Task: Add Eboost SUPER POWDER Energy + Vitamins, Pink Lemonade flavor to the cart.
Action: Mouse pressed left at (21, 83)
Screenshot: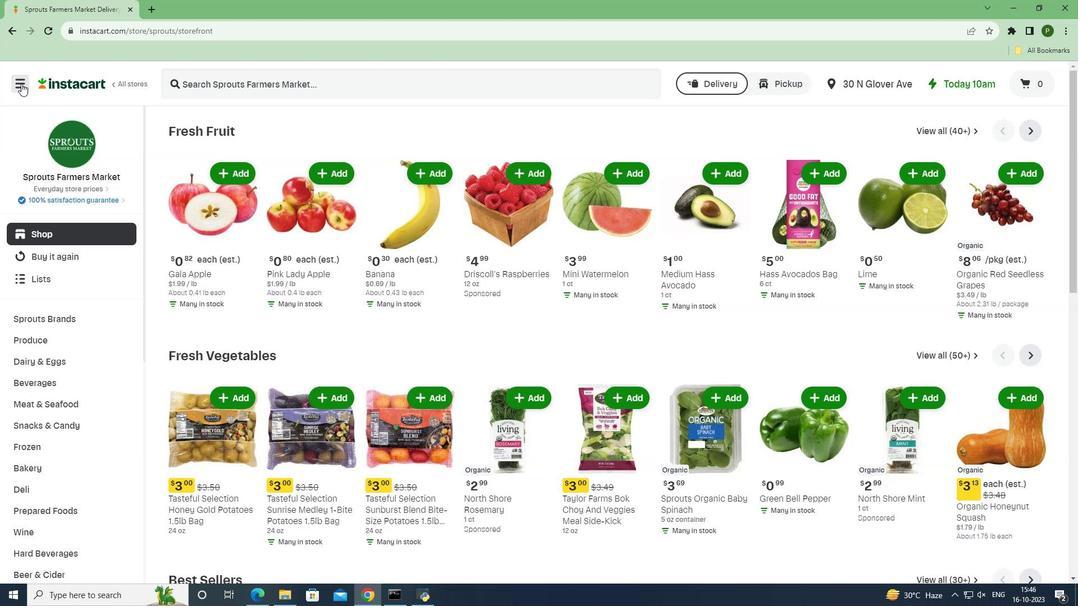 
Action: Mouse moved to (31, 292)
Screenshot: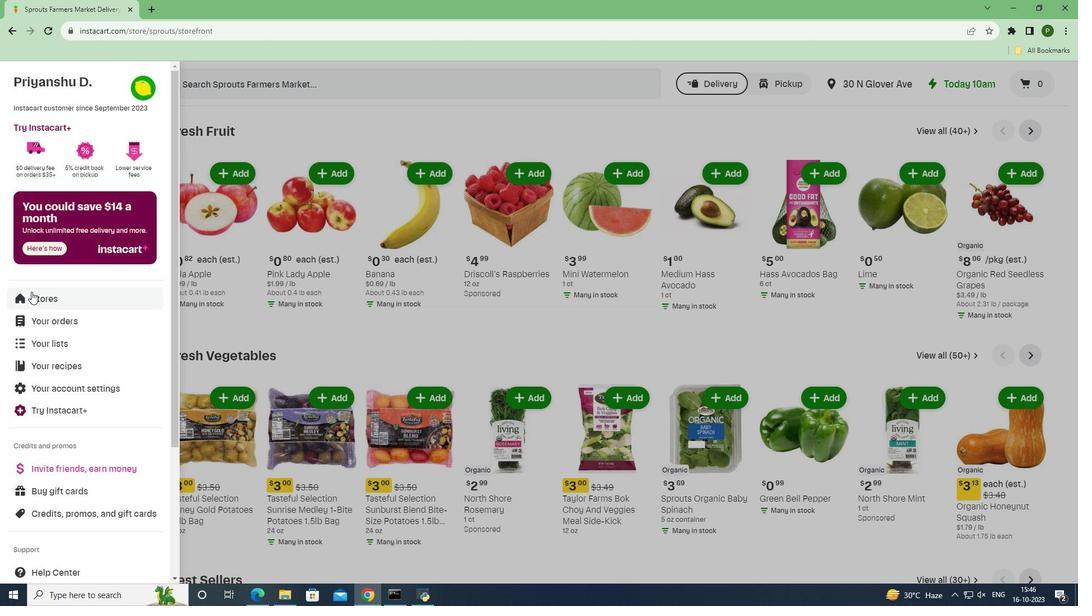 
Action: Mouse pressed left at (31, 292)
Screenshot: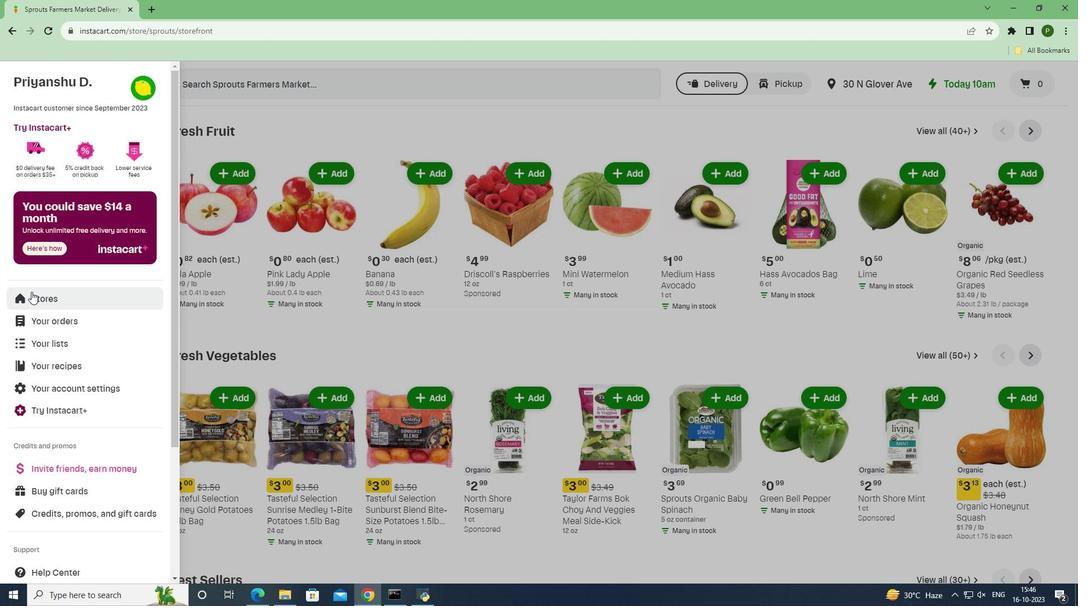 
Action: Mouse moved to (251, 125)
Screenshot: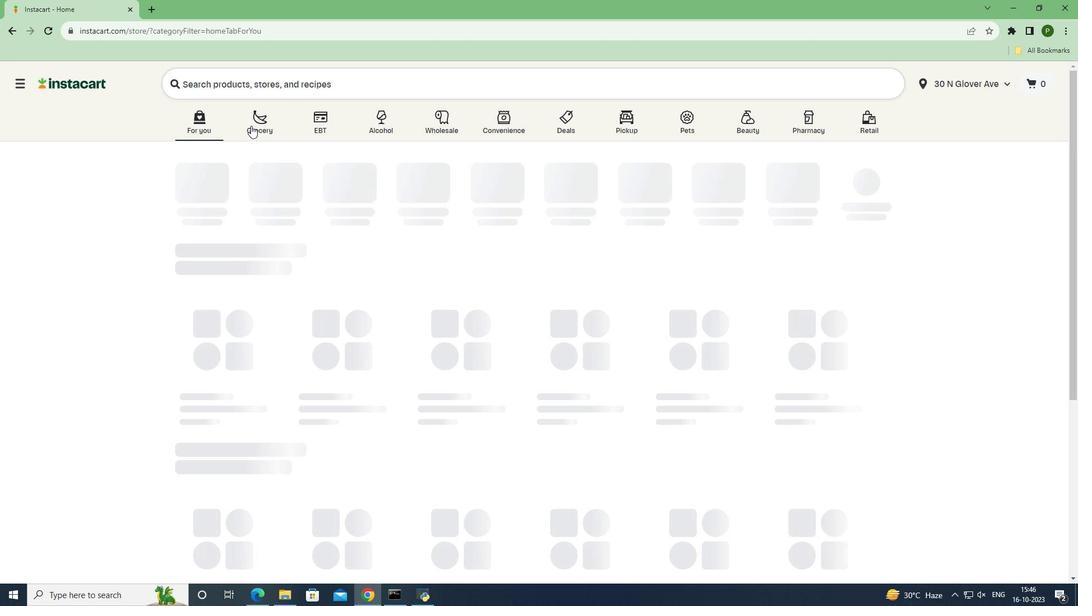 
Action: Mouse pressed left at (251, 125)
Screenshot: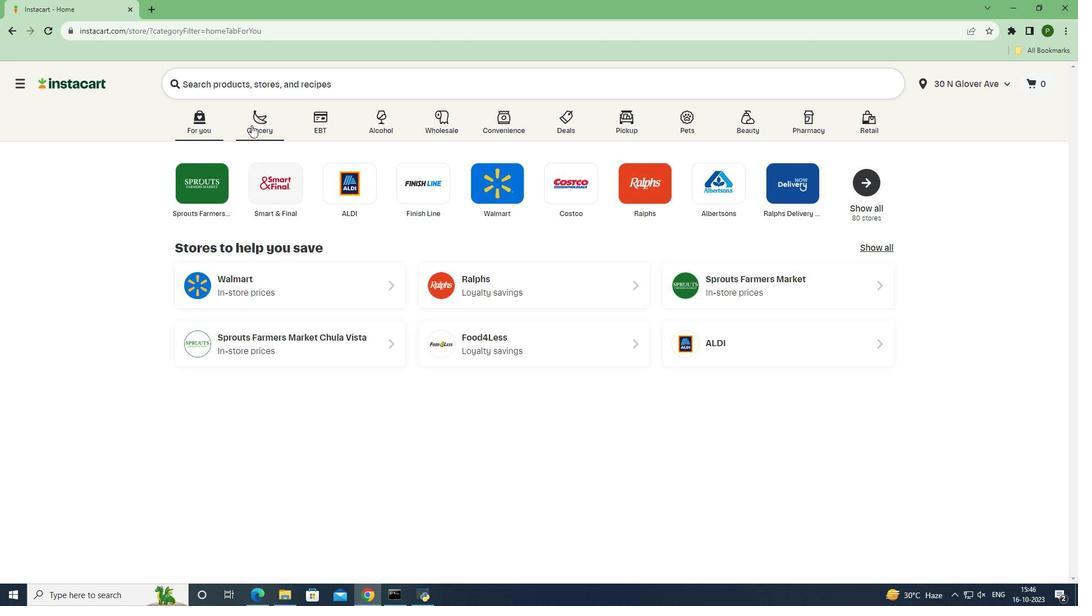 
Action: Mouse moved to (684, 252)
Screenshot: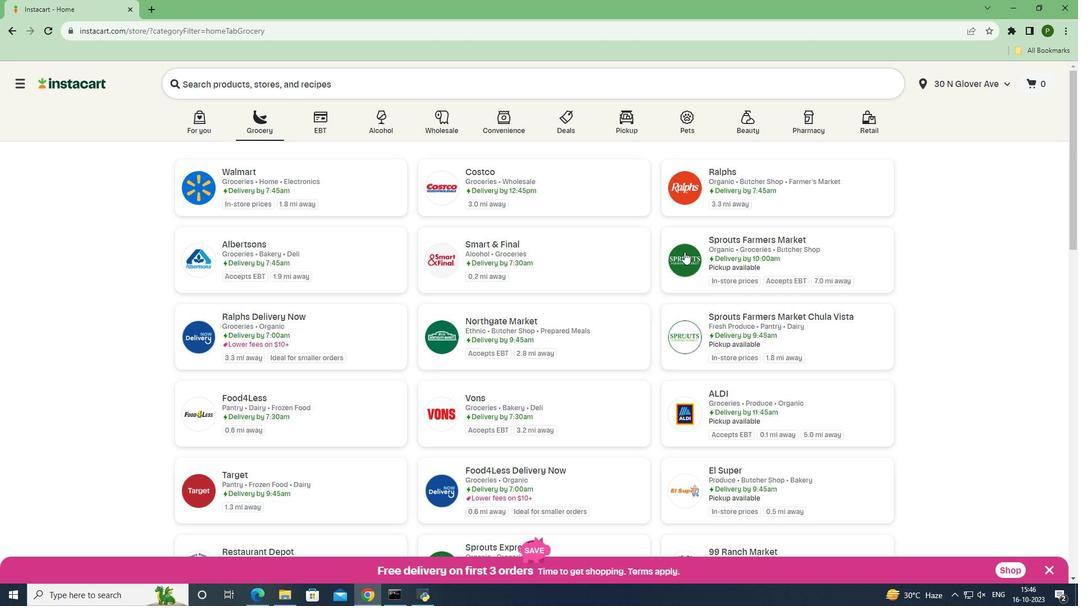 
Action: Mouse pressed left at (684, 252)
Screenshot: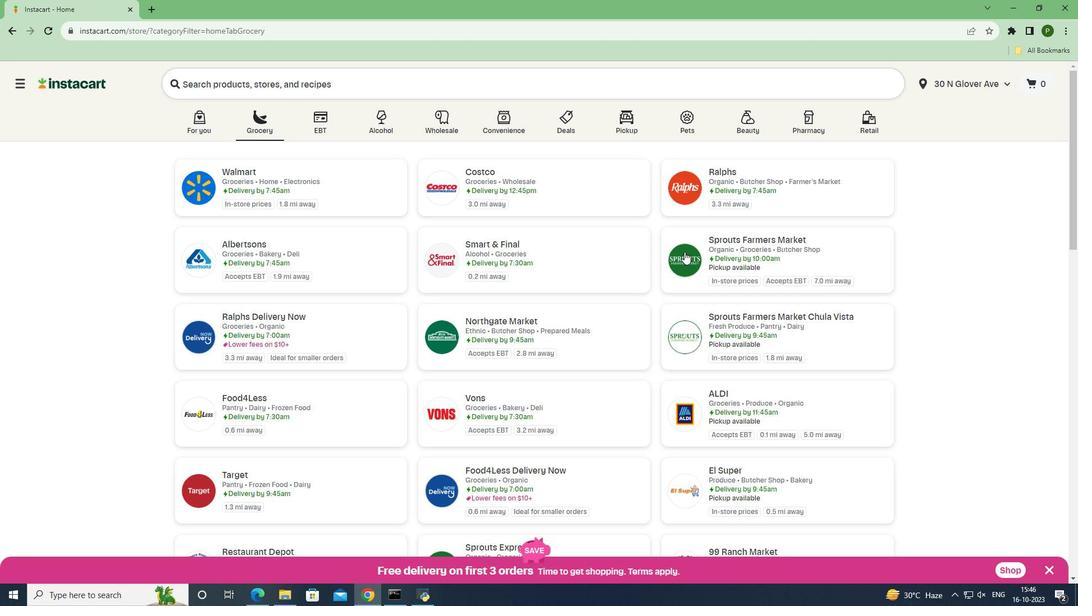 
Action: Mouse moved to (89, 381)
Screenshot: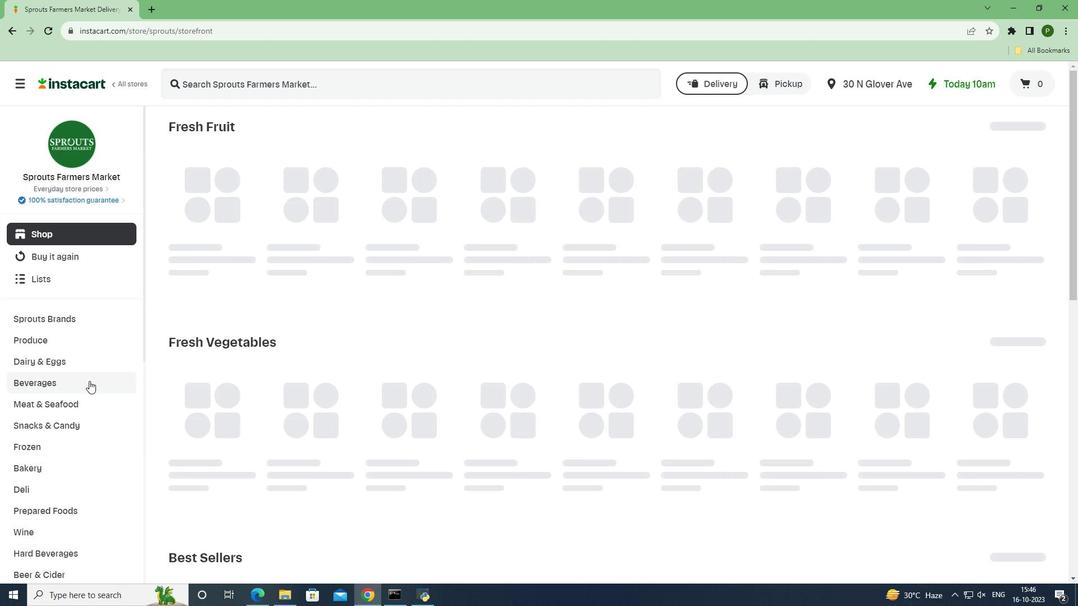 
Action: Mouse pressed left at (89, 381)
Screenshot: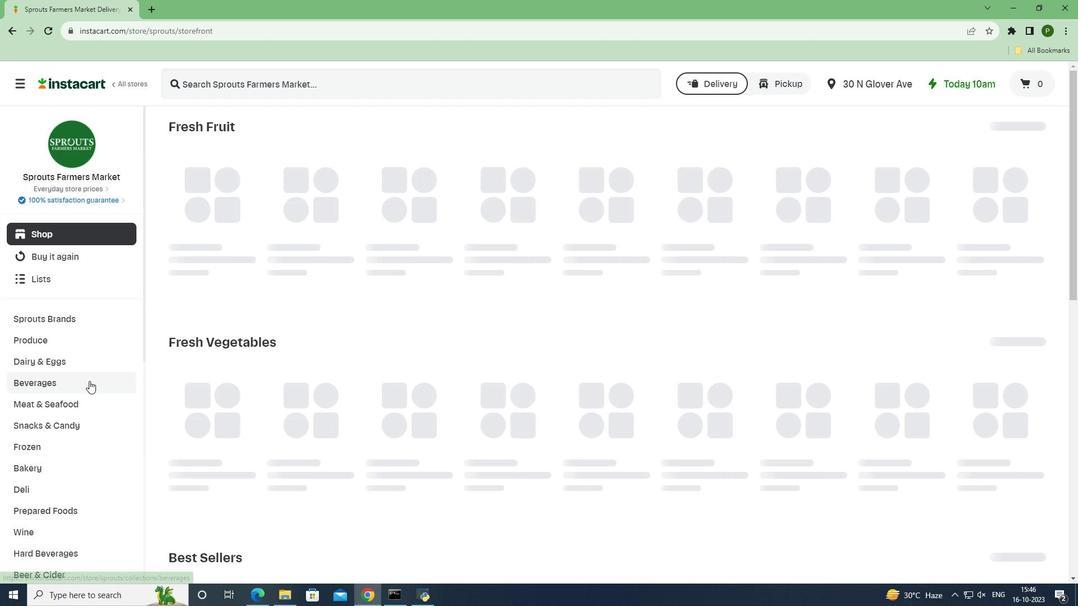 
Action: Mouse moved to (1014, 151)
Screenshot: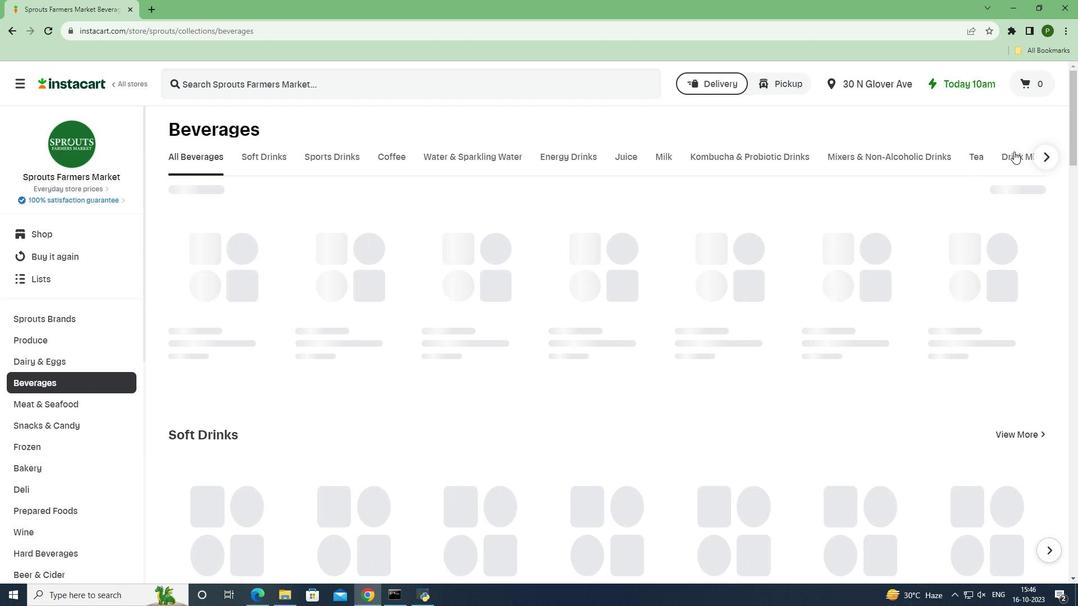 
Action: Mouse pressed left at (1014, 151)
Screenshot: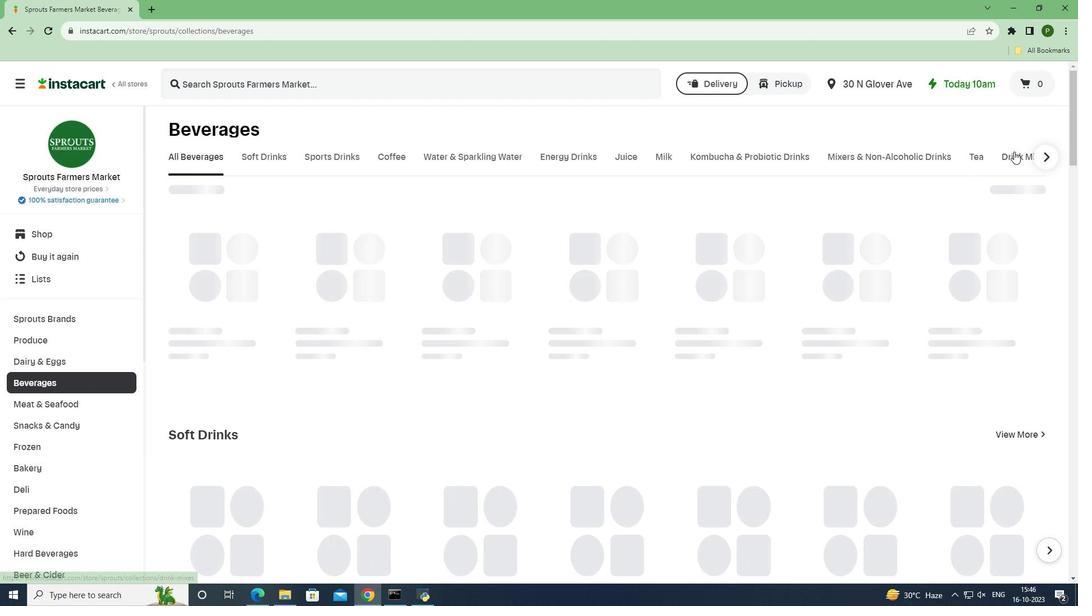 
Action: Mouse moved to (282, 209)
Screenshot: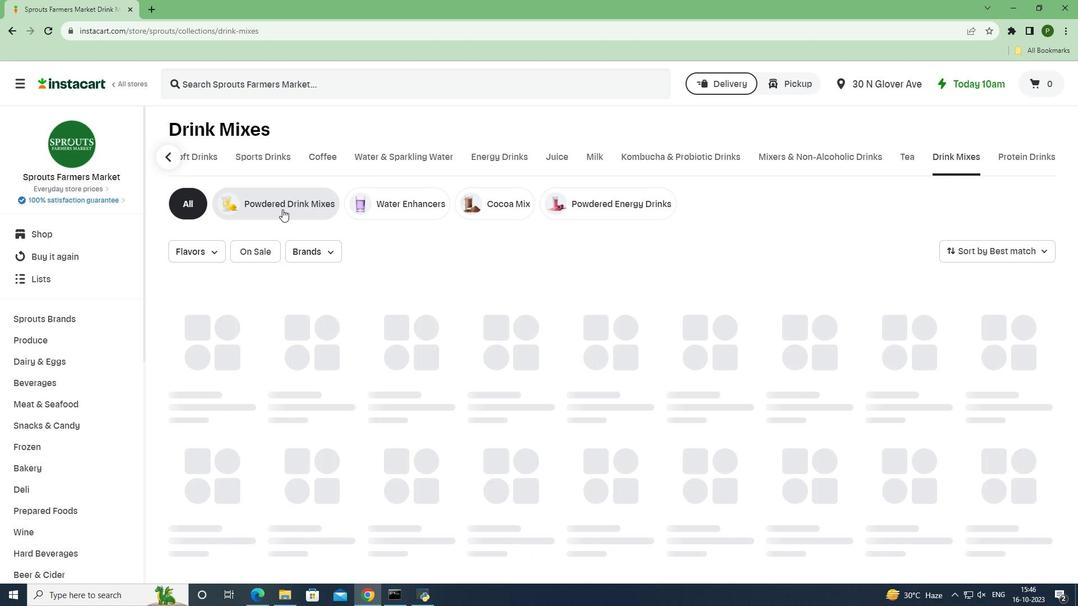 
Action: Mouse pressed left at (282, 209)
Screenshot: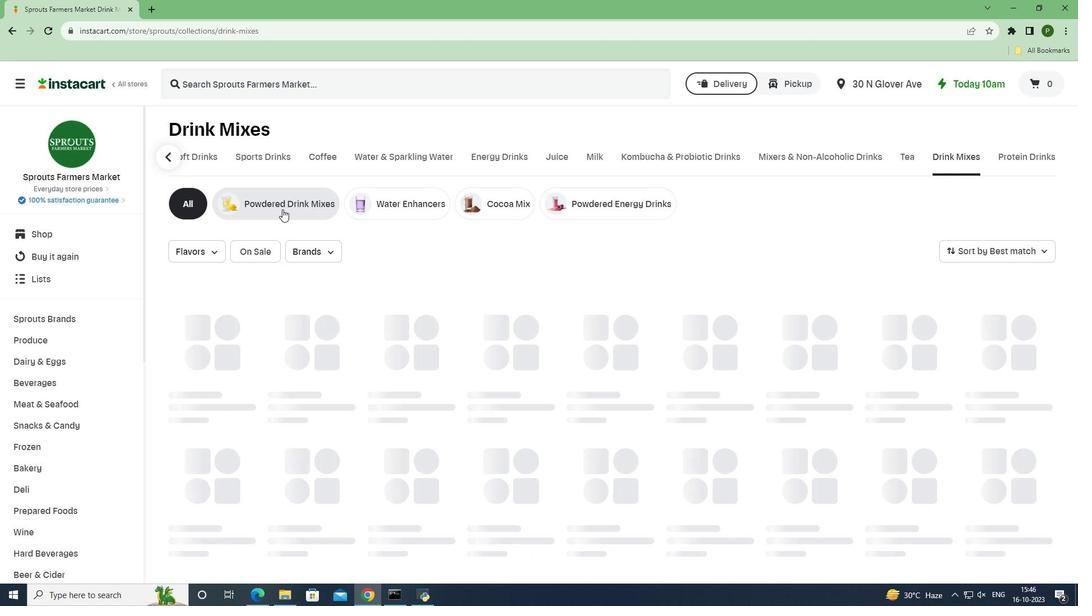
Action: Mouse moved to (297, 85)
Screenshot: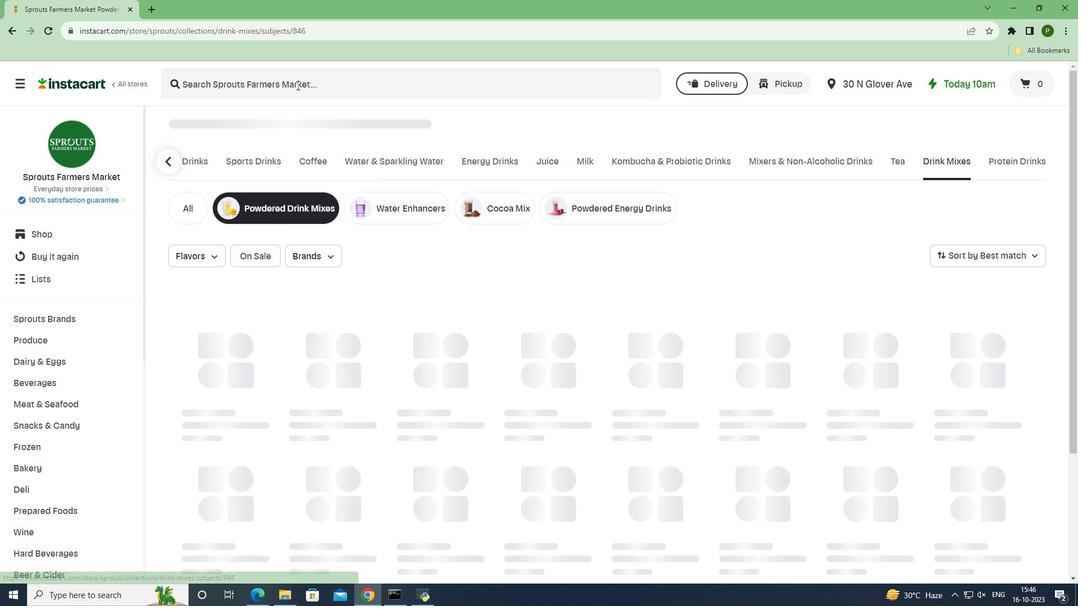
Action: Mouse pressed left at (297, 85)
Screenshot: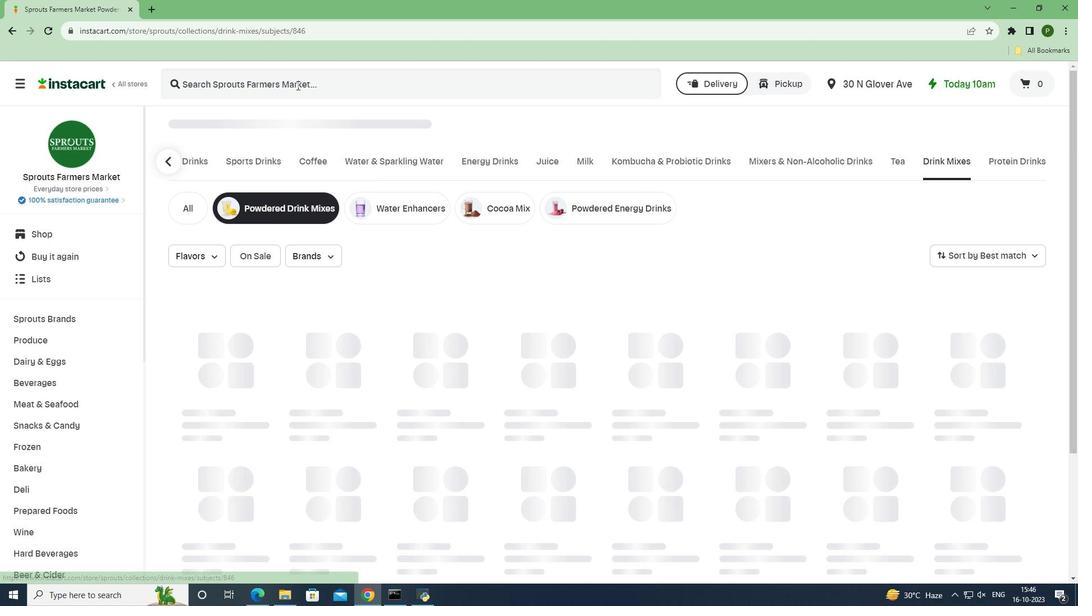 
Action: Key pressed <Key.caps_lock>E<Key.caps_lock>boostt<Key.backspace><Key.space><Key.caps_lock>SUPER<Key.space>POWDER<Key.space>E<Key.caps_lock>nergy<Key.space>
Screenshot: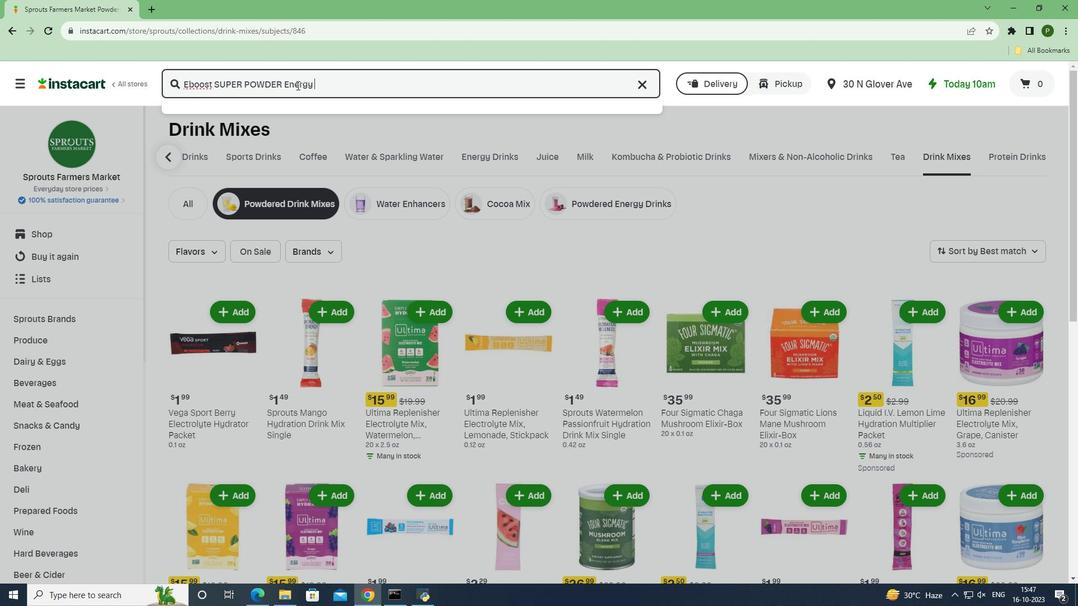 
Action: Mouse moved to (300, 83)
Screenshot: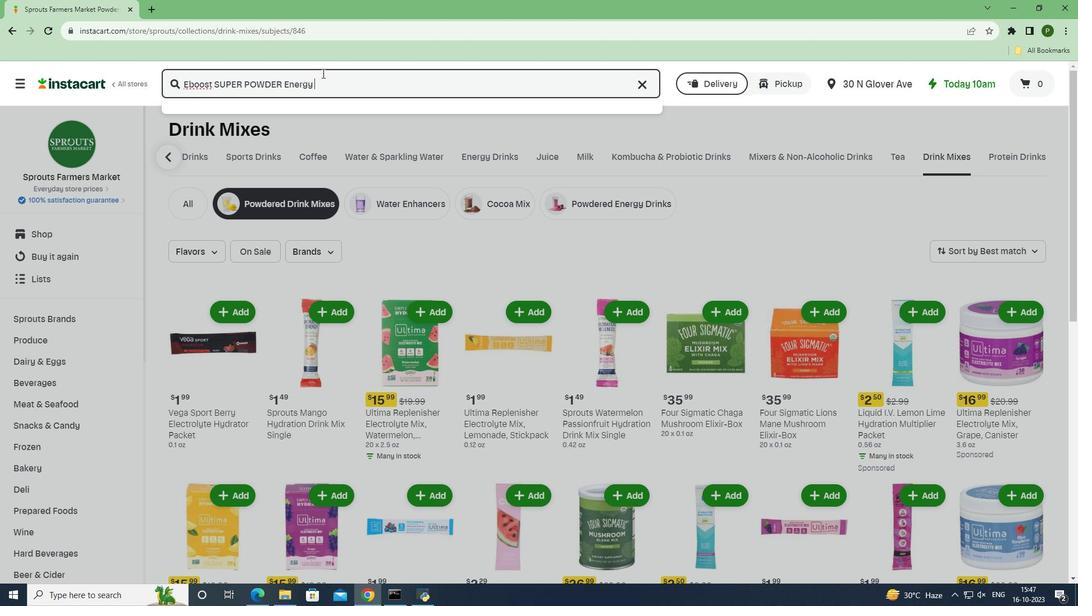 
Action: Key pressed <Key.shift>
Screenshot: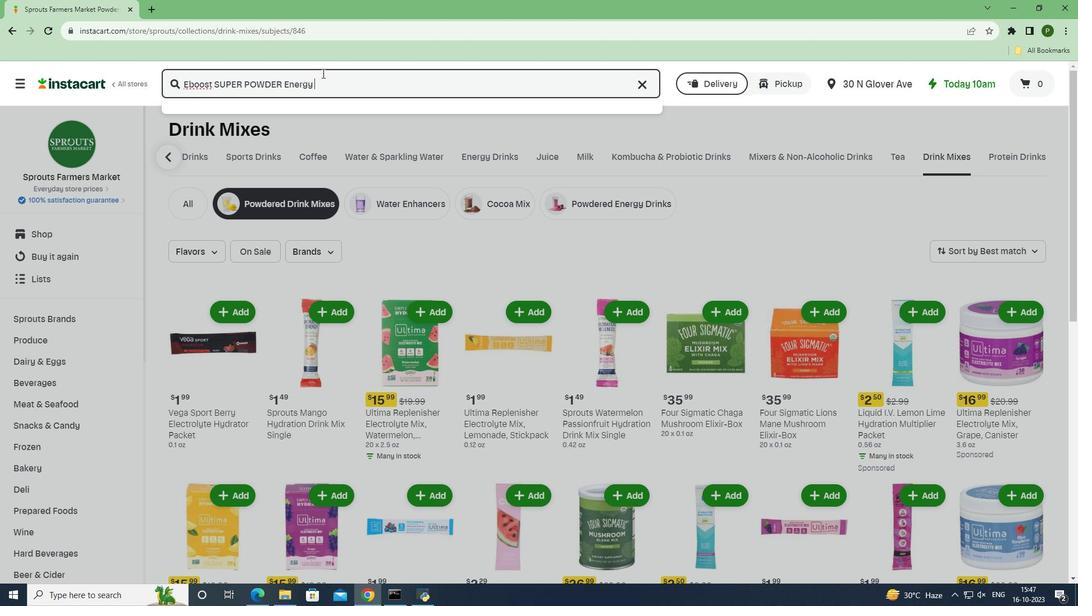 
Action: Mouse moved to (322, 73)
Screenshot: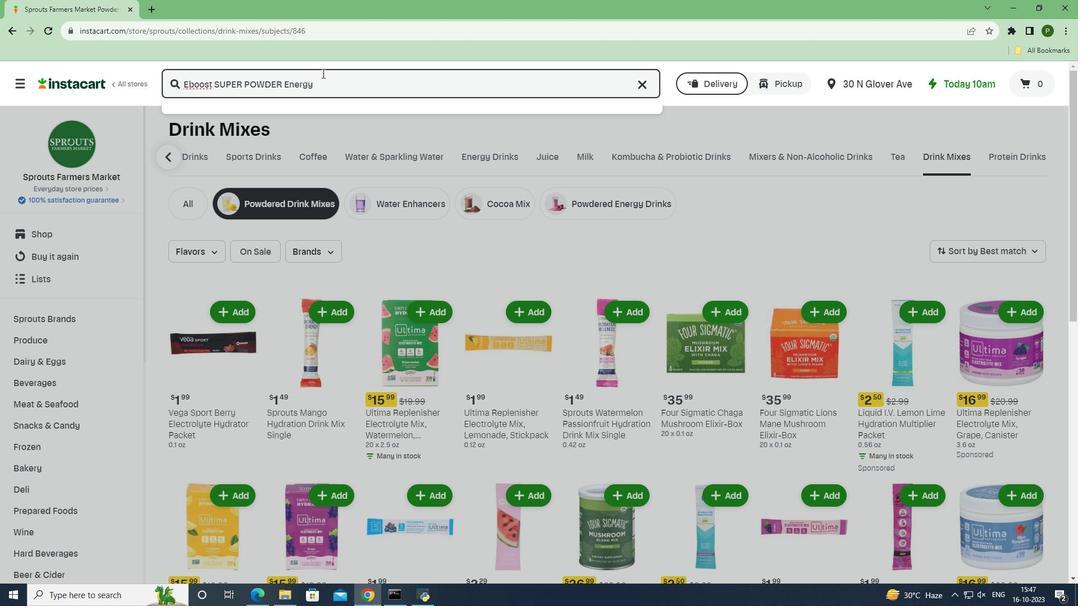 
Action: Key pressed +<Key.space><Key.caps_lock>V<Key.caps_lock>itamins,<Key.space><Key.caps_lock>P<Key.caps_lock>ink<Key.space><Key.caps_lock>L<Key.caps_lock>emonade<Key.space>flavor<Key.space><Key.enter>
Screenshot: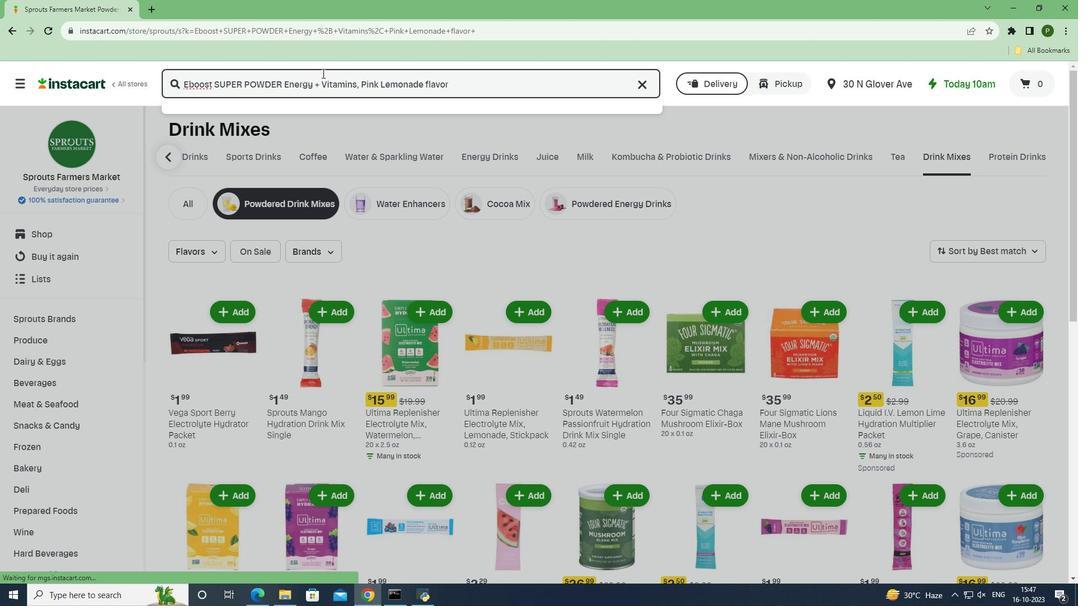 
Action: Mouse moved to (667, 204)
Screenshot: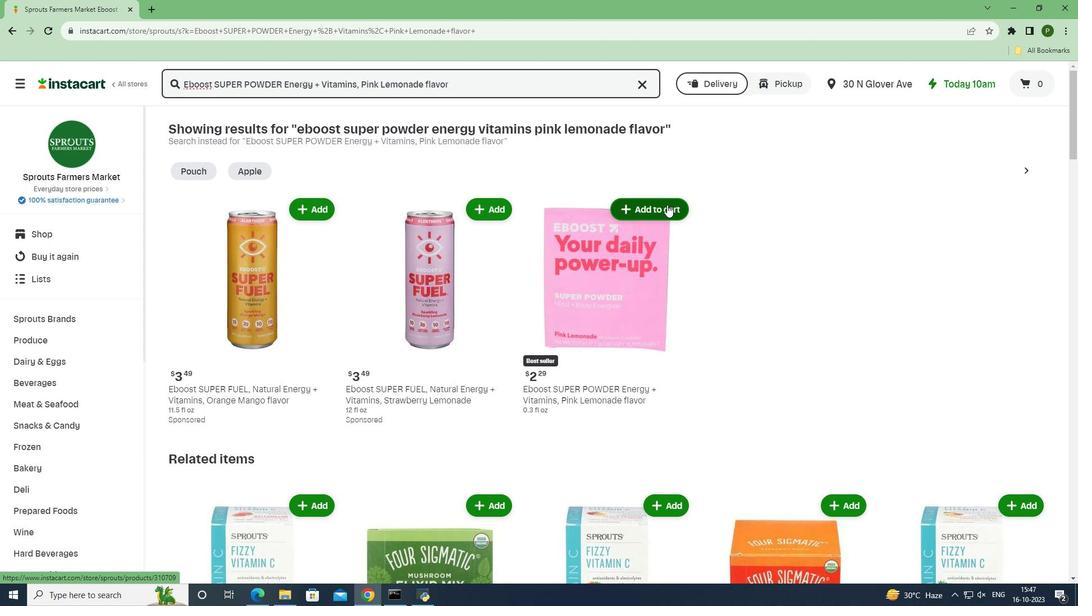 
Action: Mouse pressed left at (667, 204)
Screenshot: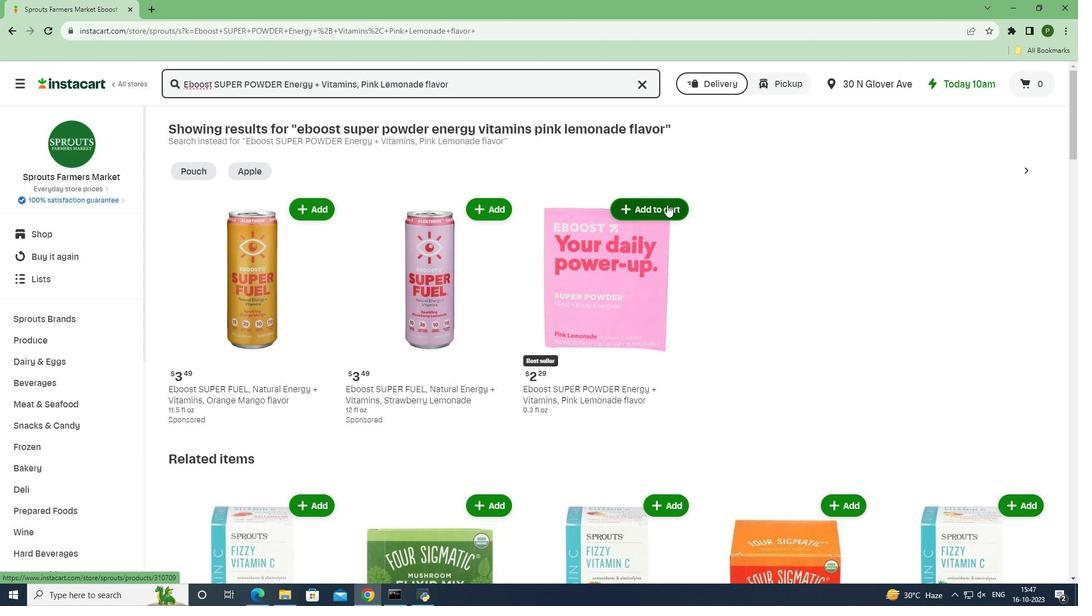 
Action: Mouse moved to (715, 268)
Screenshot: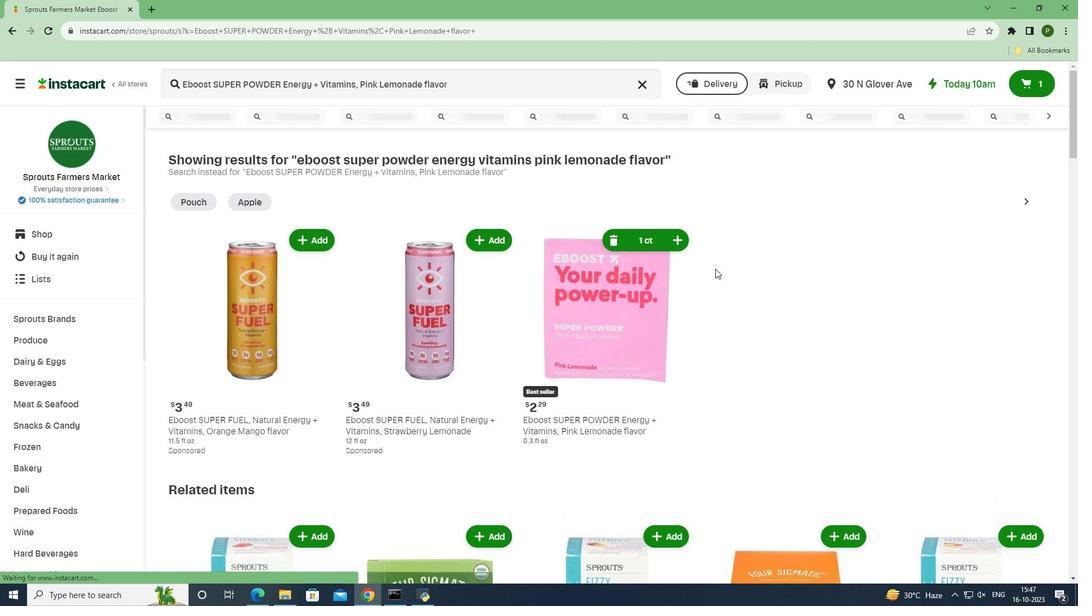 
